 Task: Assign in the project VantageTech the issue 'Integrate a new augmented reality feature into an existing mobile application to enhance user experience and engagement' to the sprint 'Epic Expedition'.
Action: Mouse moved to (251, 79)
Screenshot: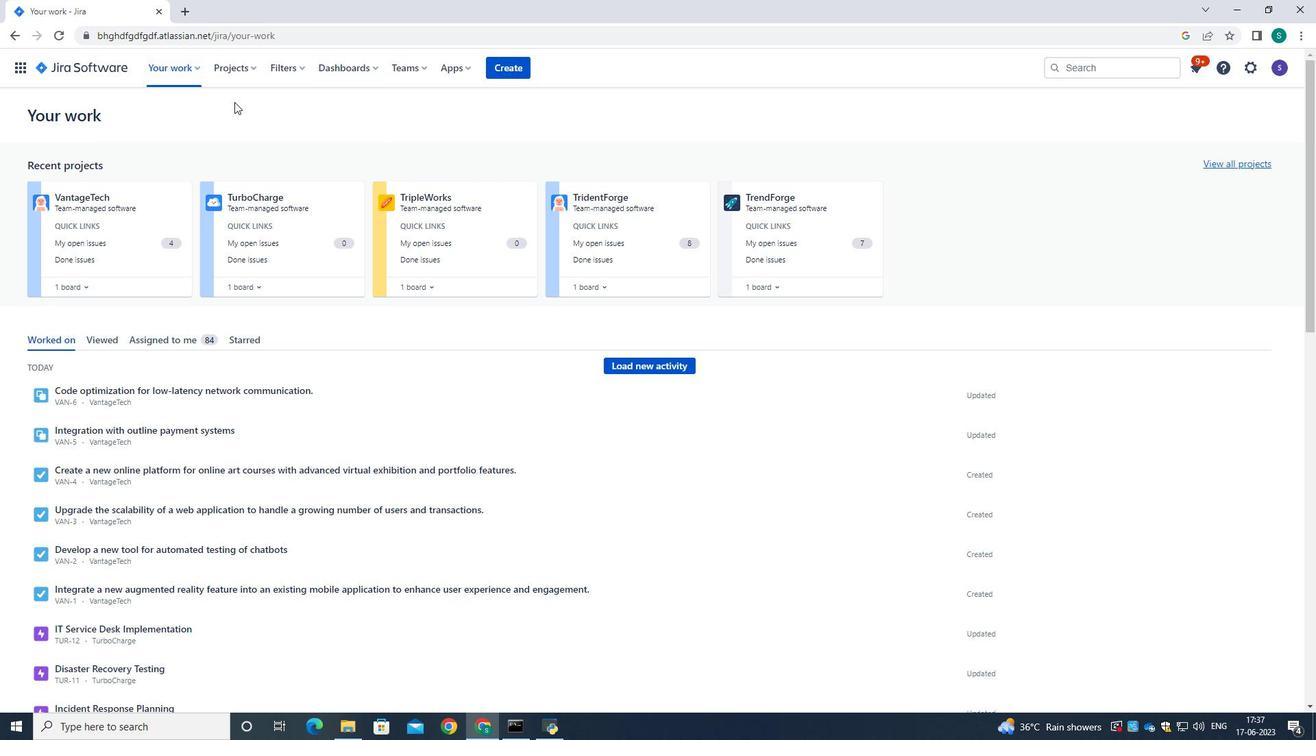 
Action: Mouse pressed left at (251, 79)
Screenshot: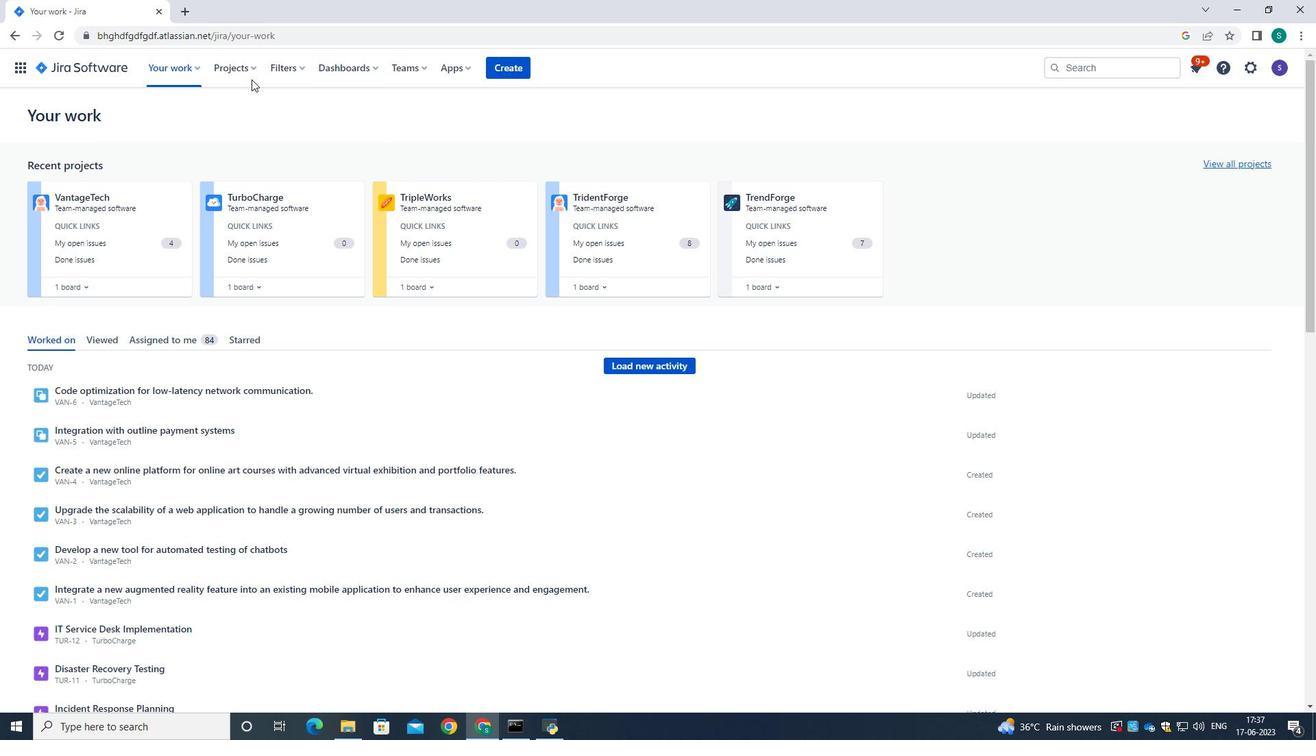
Action: Mouse moved to (251, 73)
Screenshot: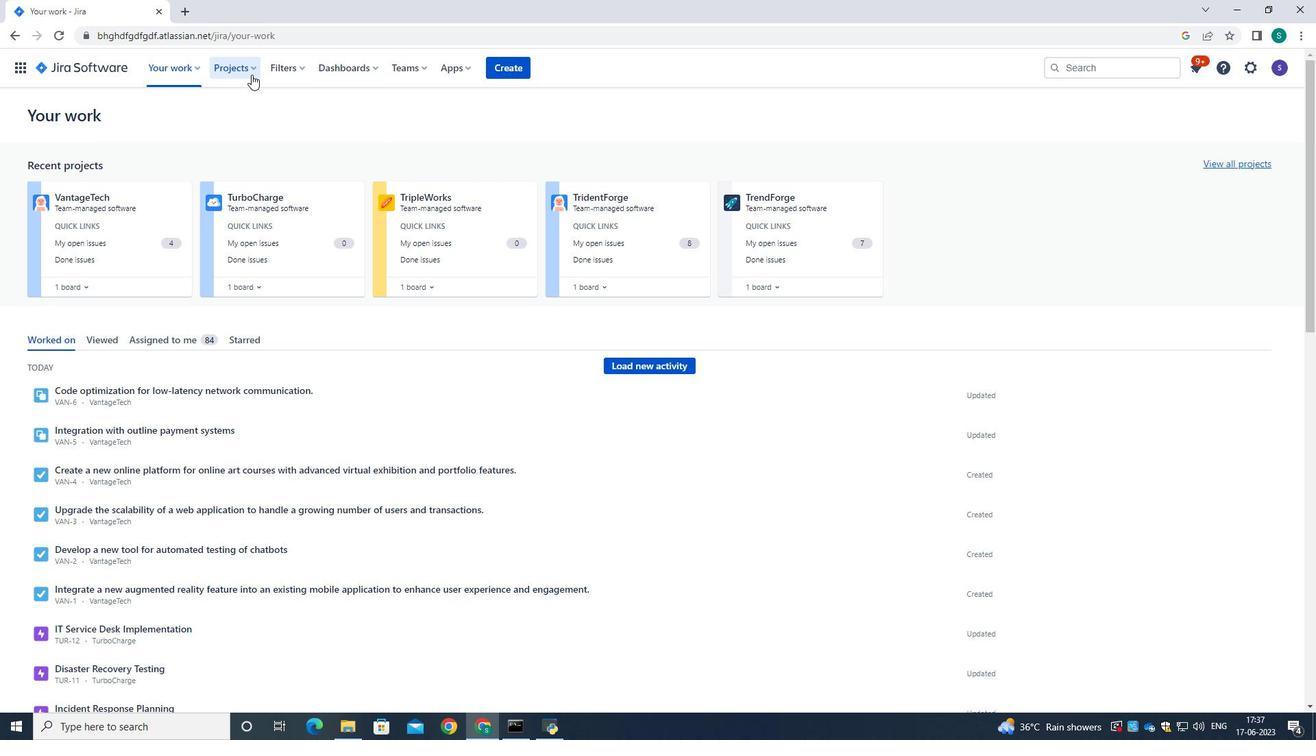 
Action: Mouse pressed left at (251, 73)
Screenshot: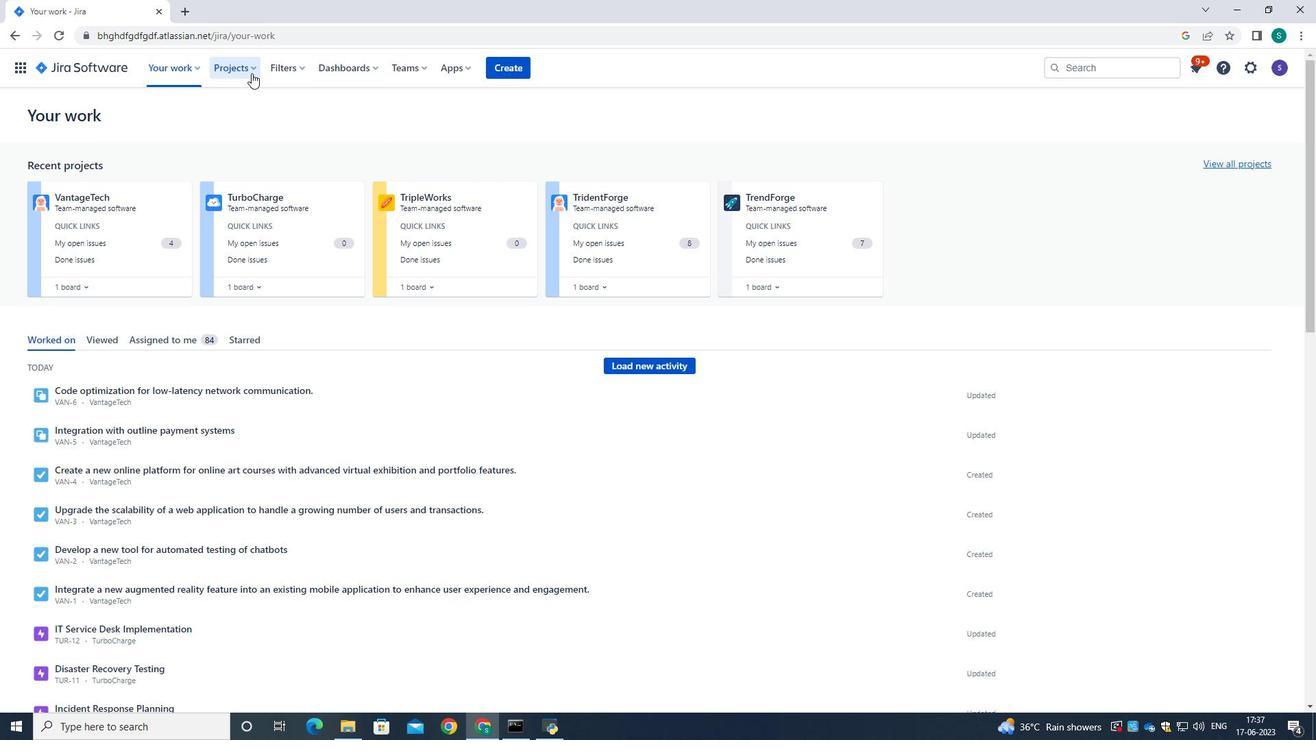 
Action: Mouse moved to (270, 135)
Screenshot: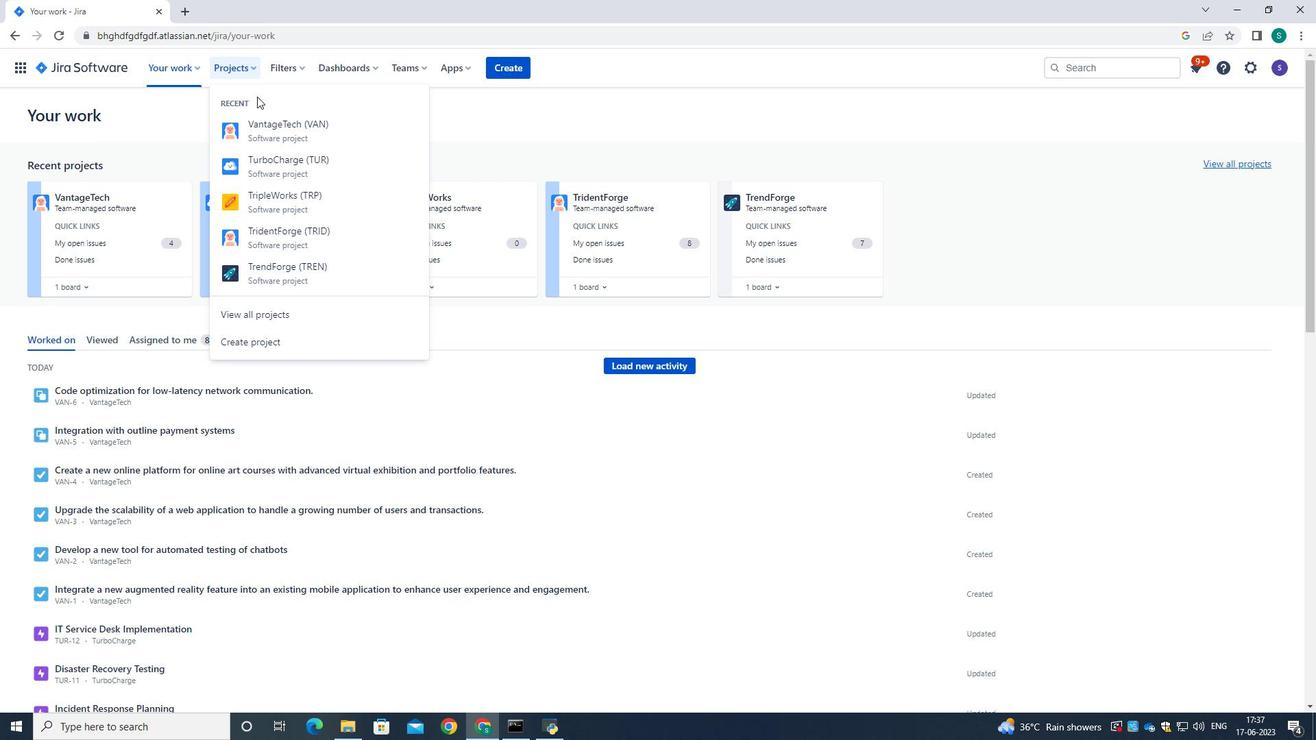 
Action: Mouse pressed left at (270, 135)
Screenshot: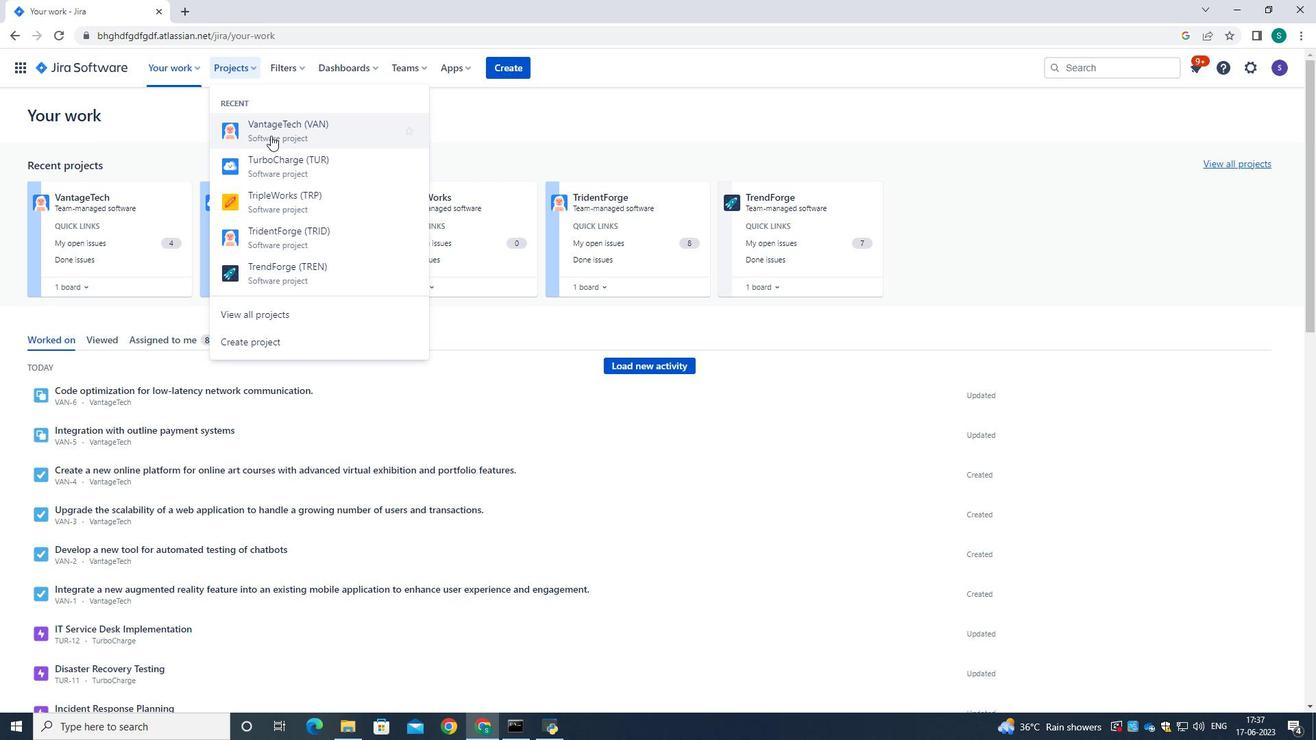 
Action: Mouse moved to (70, 194)
Screenshot: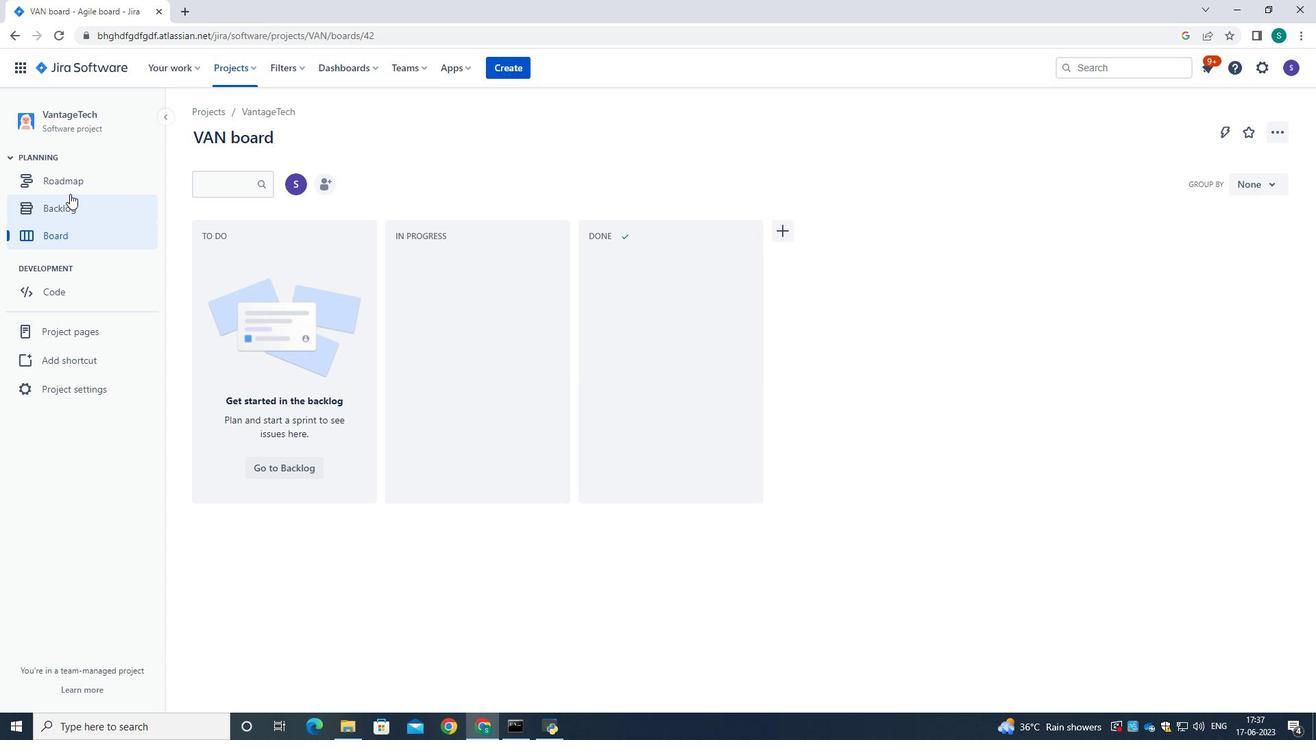 
Action: Mouse pressed left at (70, 194)
Screenshot: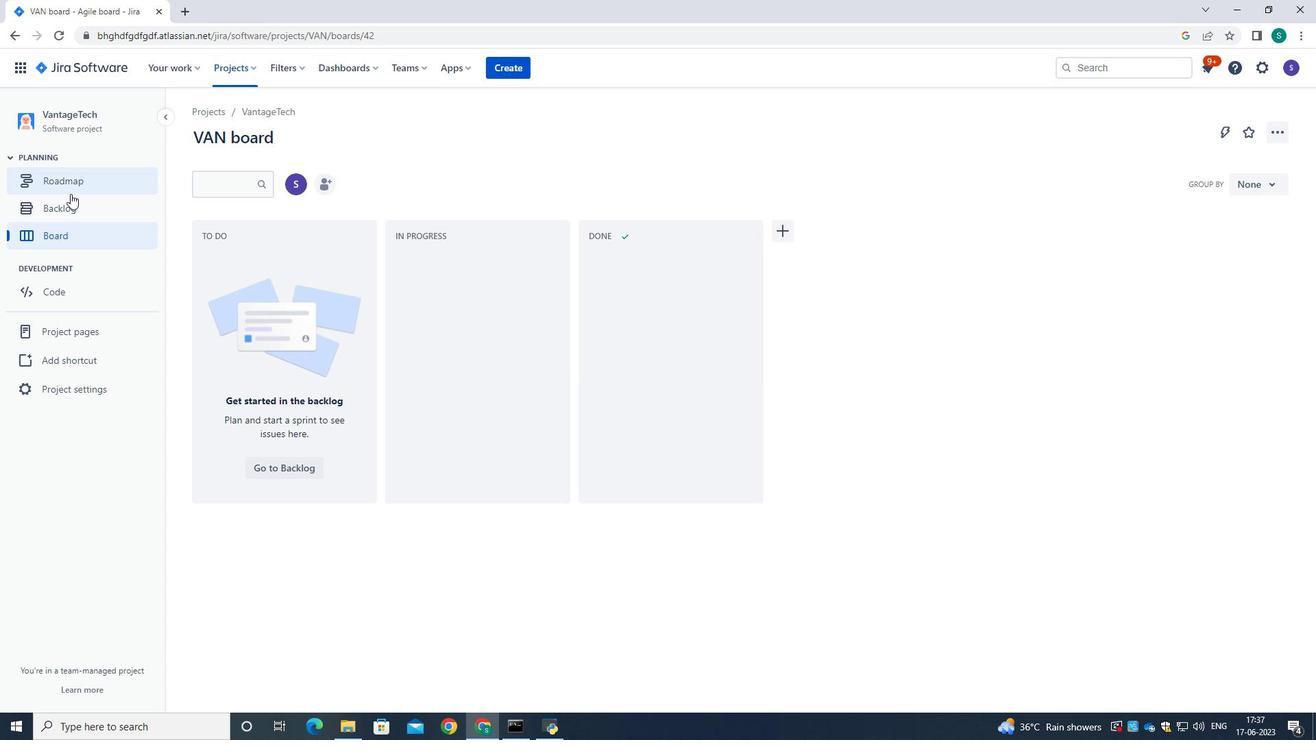 
Action: Mouse moved to (69, 205)
Screenshot: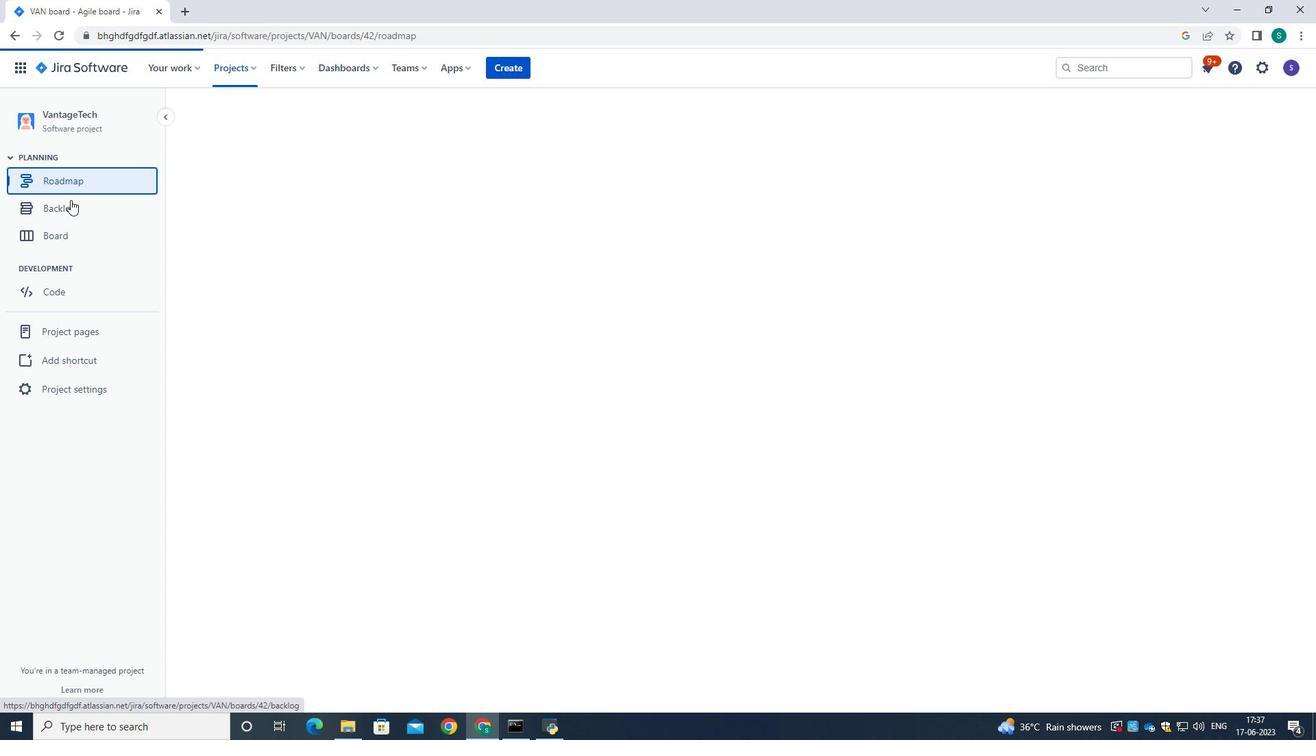 
Action: Mouse pressed left at (69, 205)
Screenshot: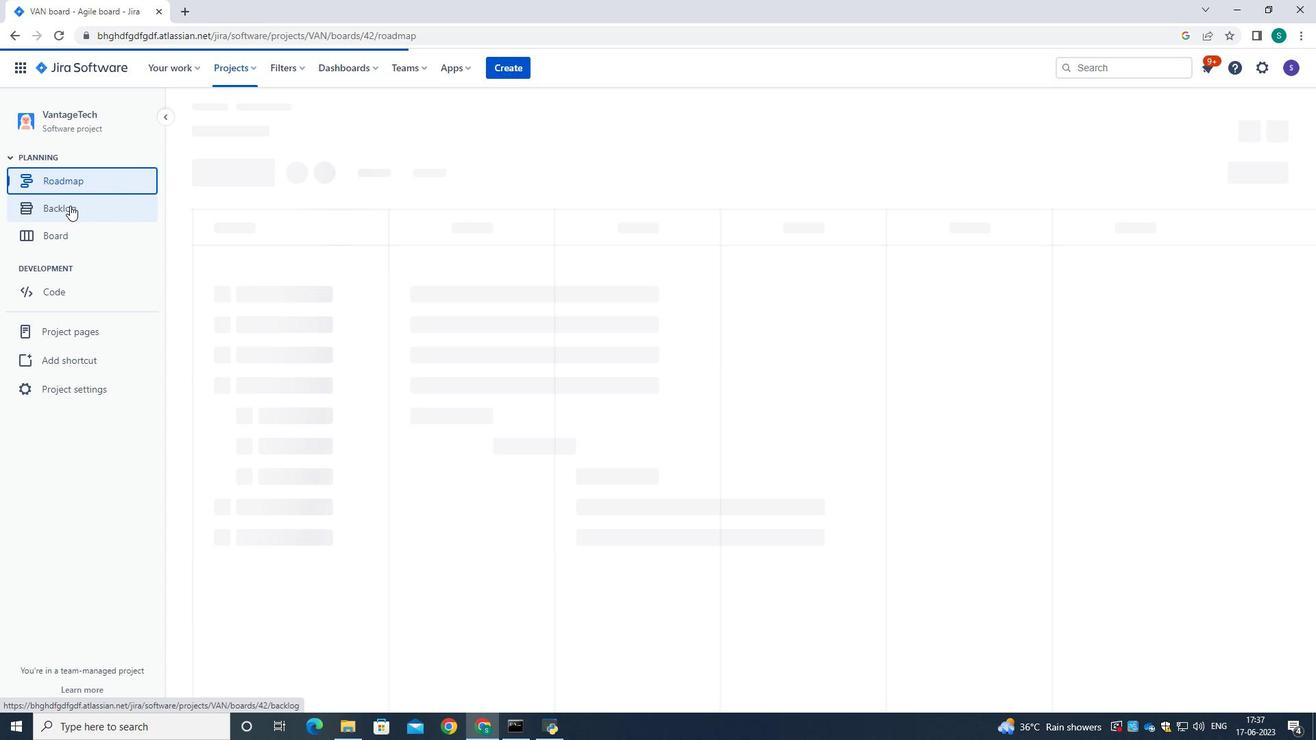 
Action: Mouse moved to (1251, 250)
Screenshot: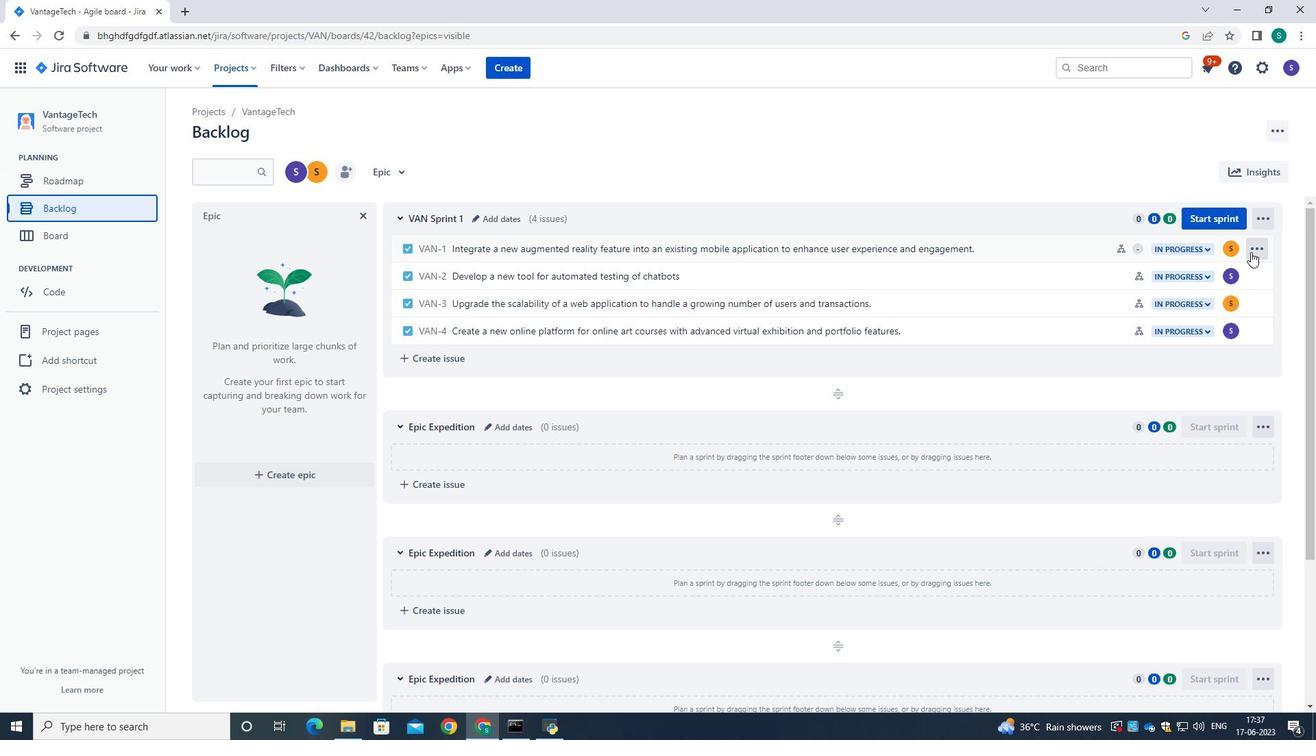 
Action: Mouse pressed left at (1251, 250)
Screenshot: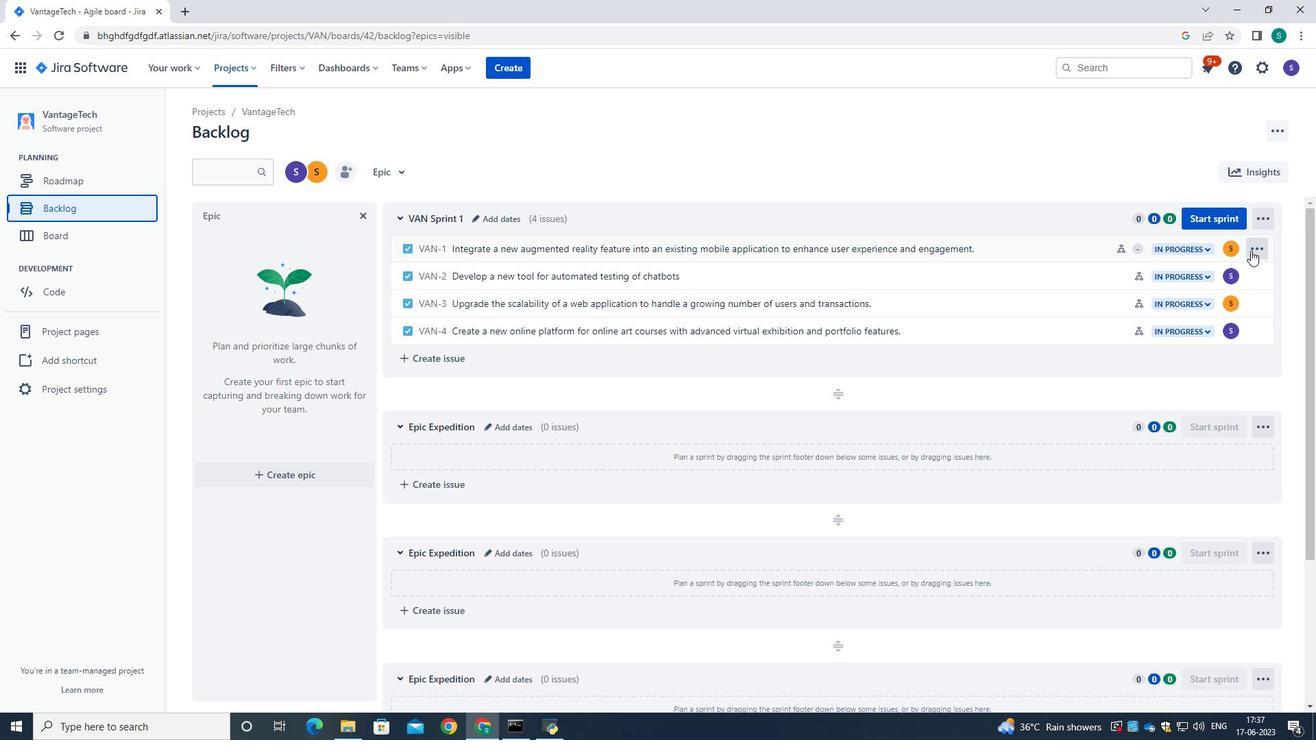 
Action: Mouse moved to (1202, 408)
Screenshot: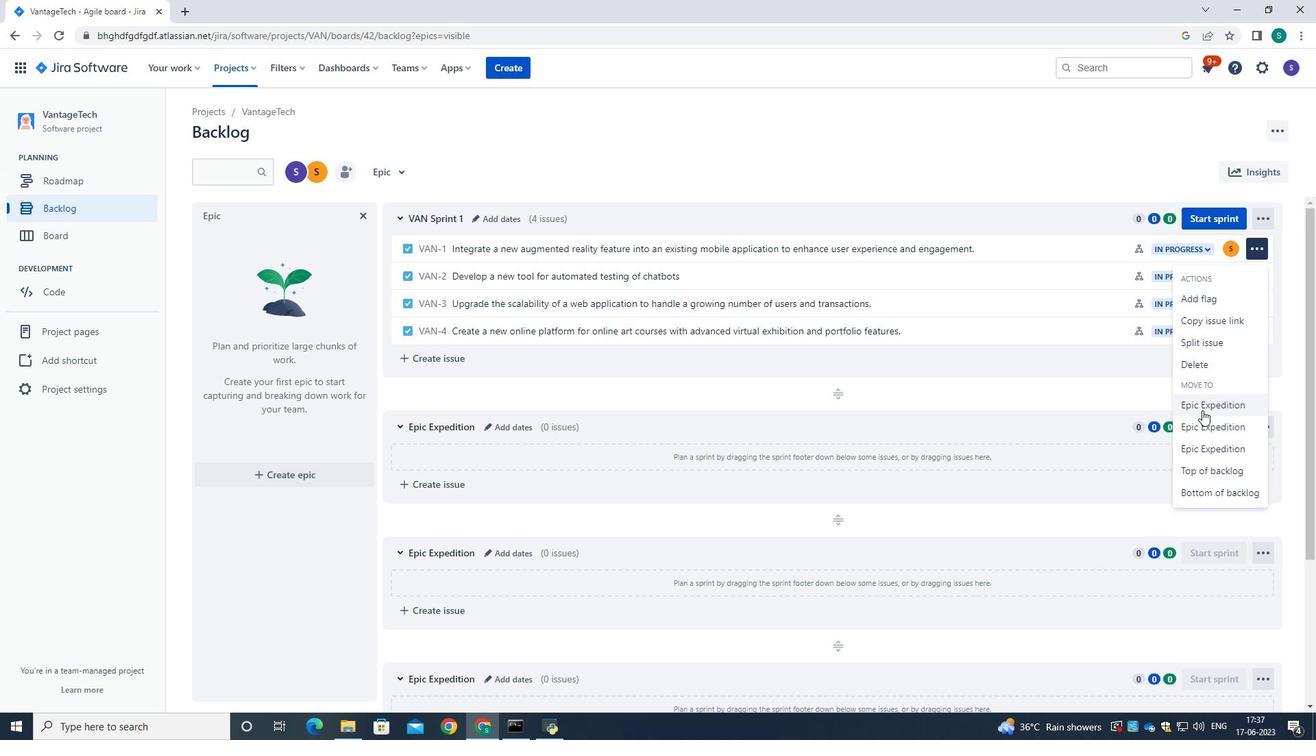 
Action: Mouse pressed left at (1202, 408)
Screenshot: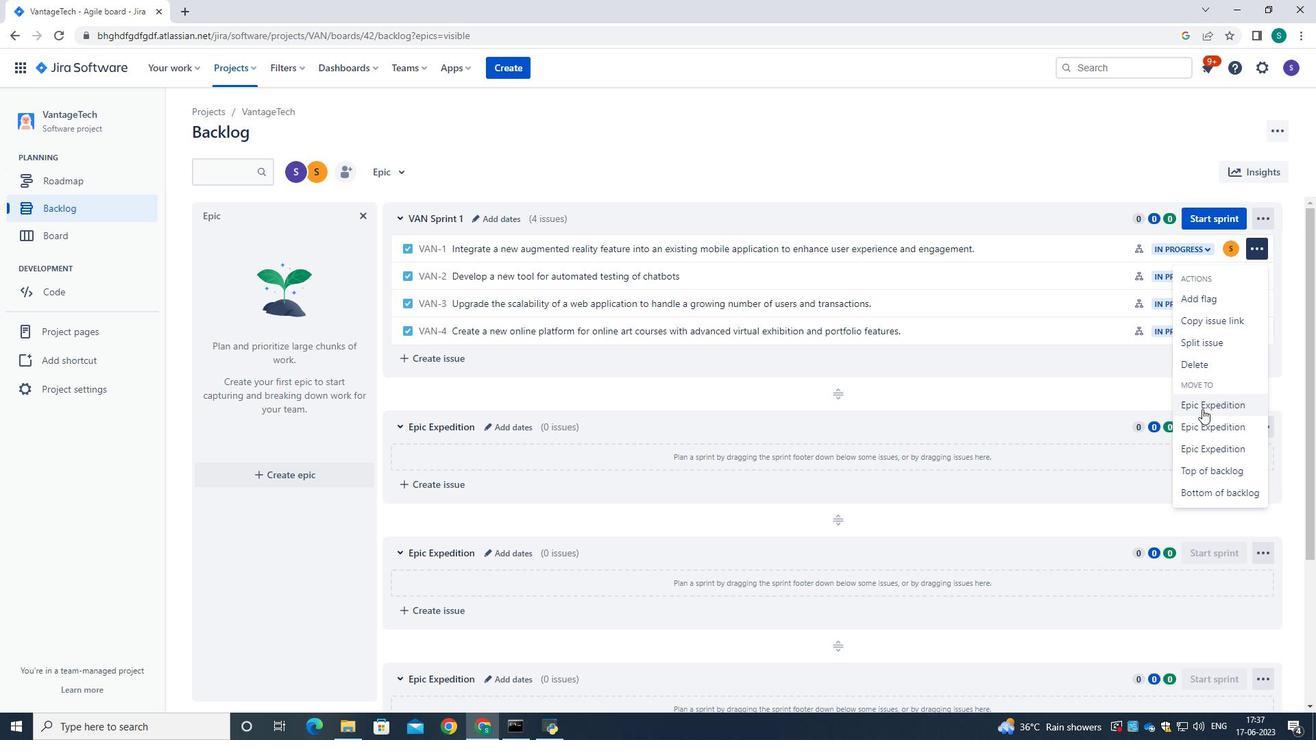 
Action: Mouse moved to (879, 181)
Screenshot: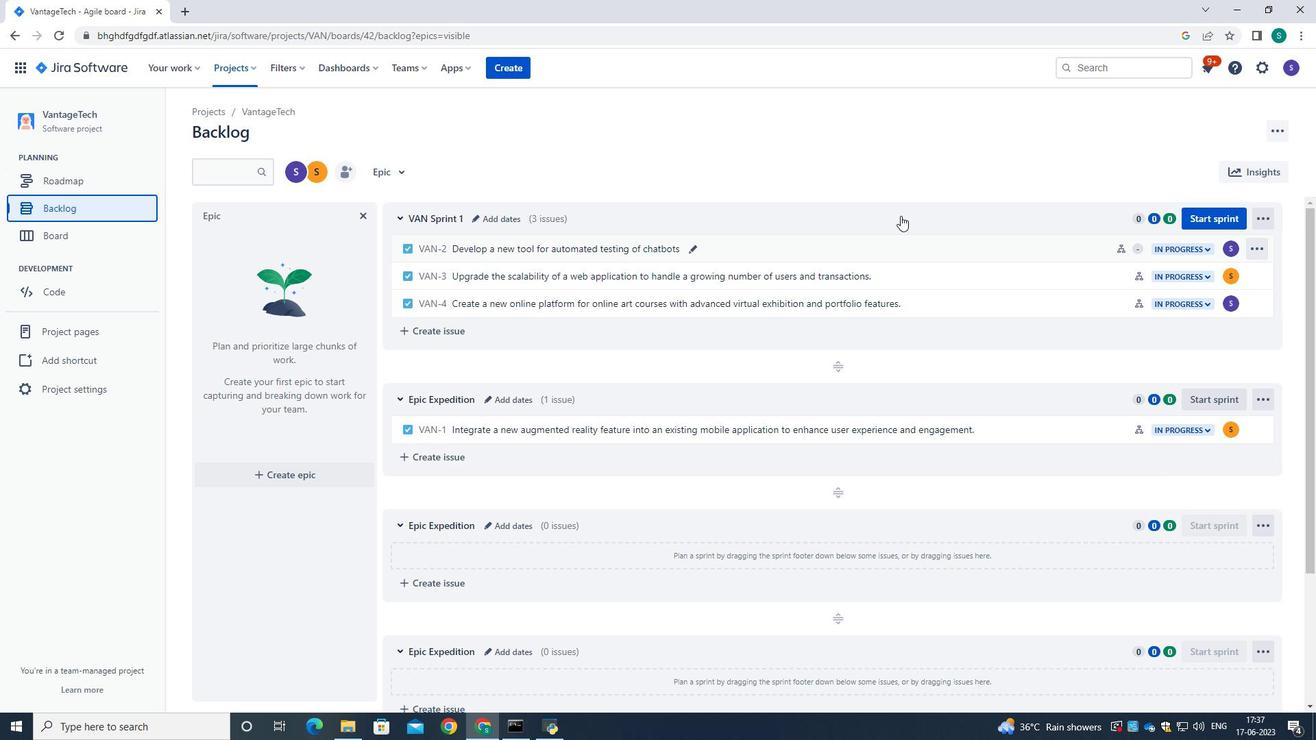 
Action: Mouse pressed left at (879, 181)
Screenshot: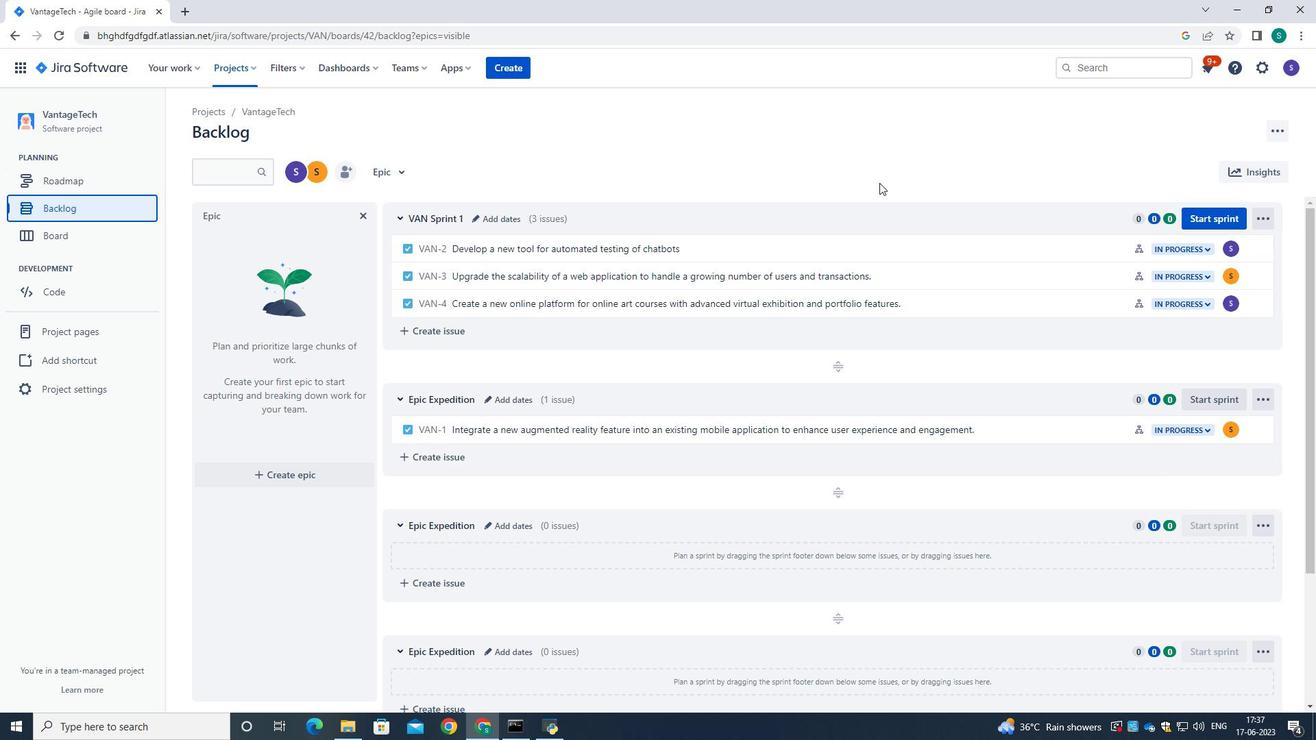 
